 Task: Add Checklist CL0024 to Card Card0024 in Board Board0021 in Workspace Development in Trello
Action: Mouse moved to (392, 450)
Screenshot: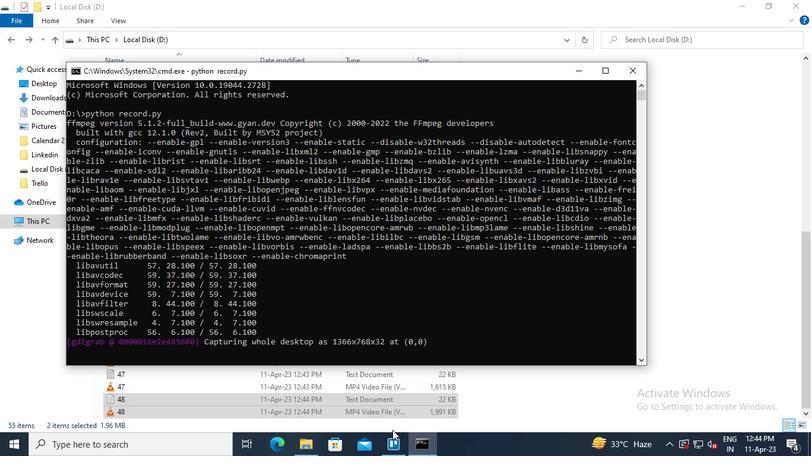 
Action: Mouse pressed left at (392, 450)
Screenshot: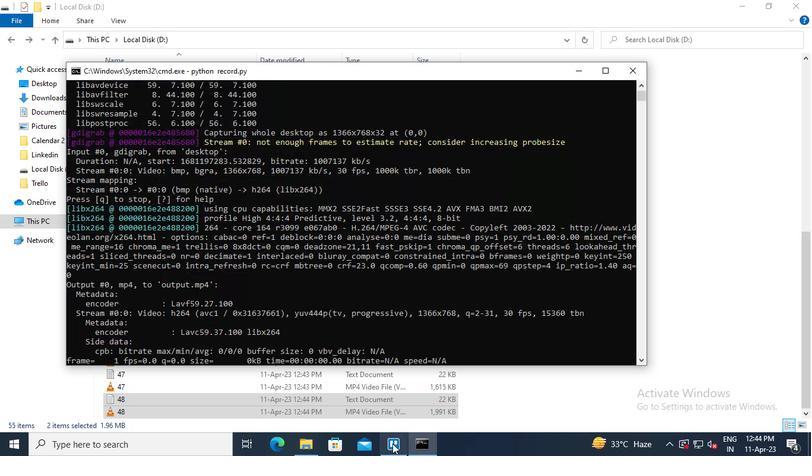 
Action: Mouse moved to (217, 373)
Screenshot: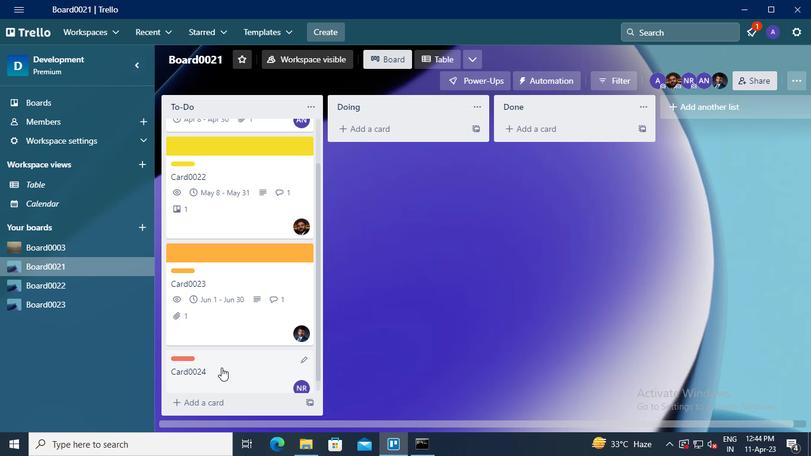 
Action: Mouse pressed left at (217, 373)
Screenshot: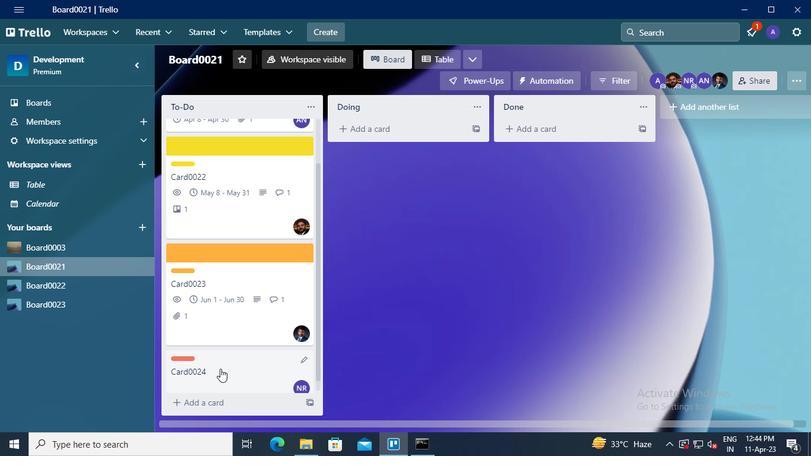 
Action: Mouse moved to (554, 199)
Screenshot: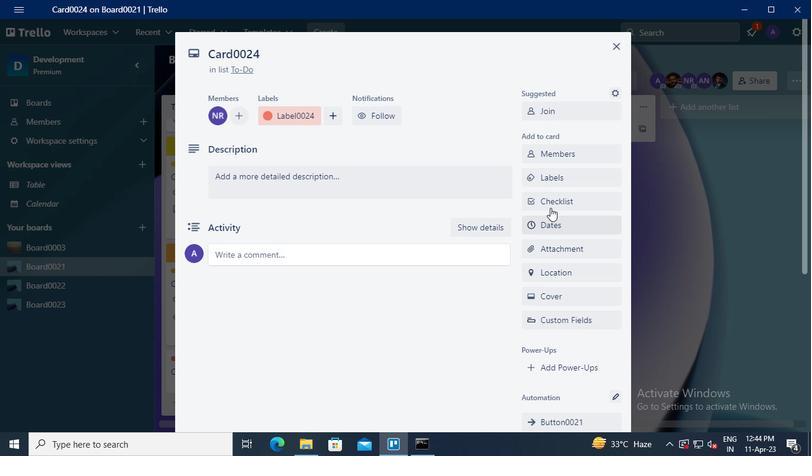 
Action: Mouse pressed left at (554, 199)
Screenshot: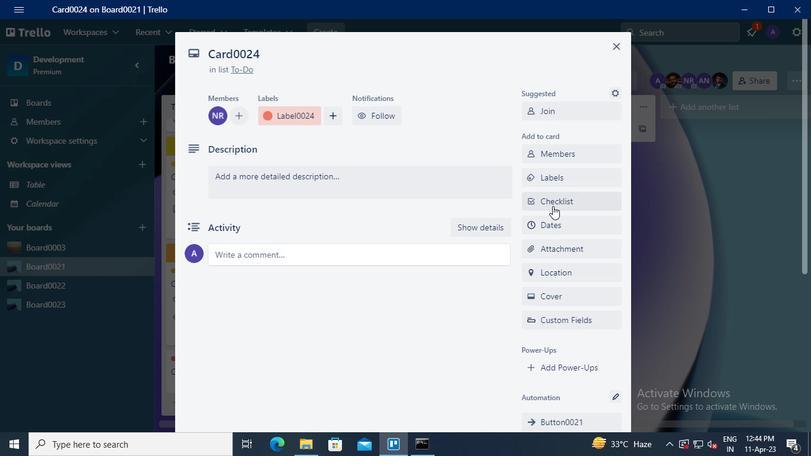 
Action: Mouse moved to (508, 270)
Screenshot: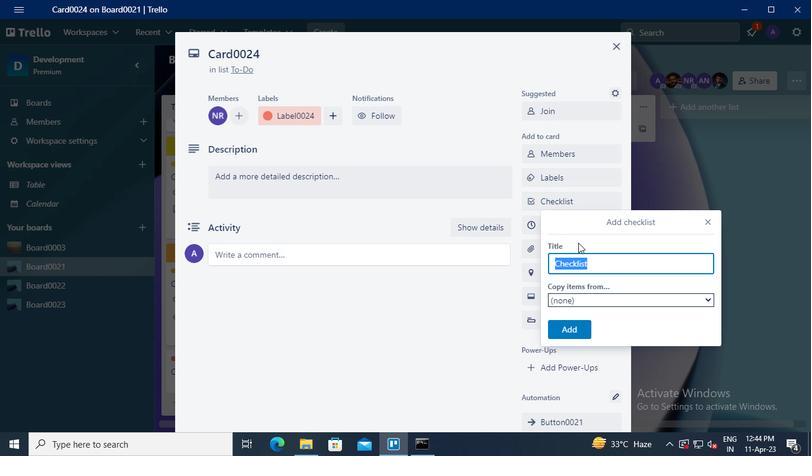 
Action: Keyboard Key.shift
Screenshot: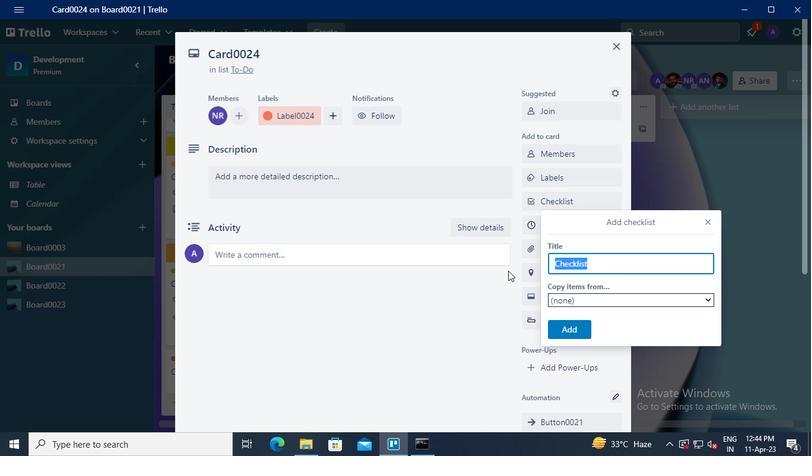 
Action: Keyboard C
Screenshot: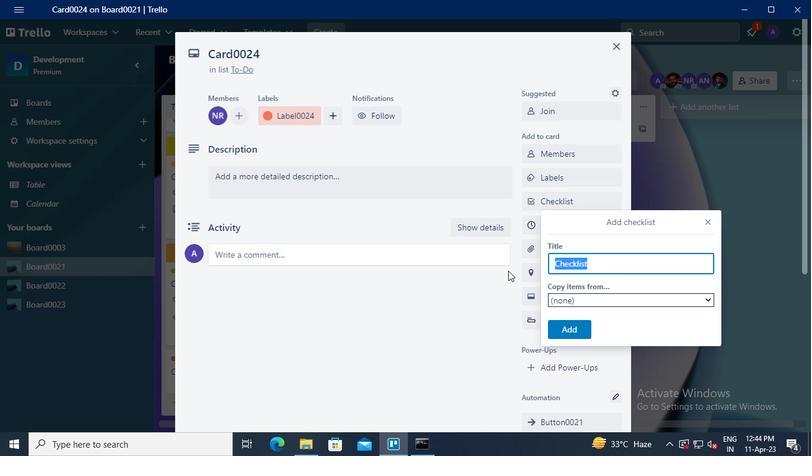 
Action: Keyboard L
Screenshot: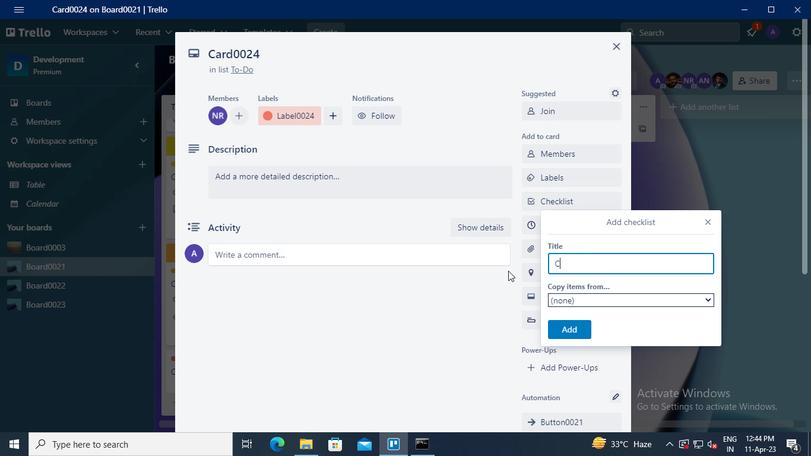 
Action: Keyboard <96>
Screenshot: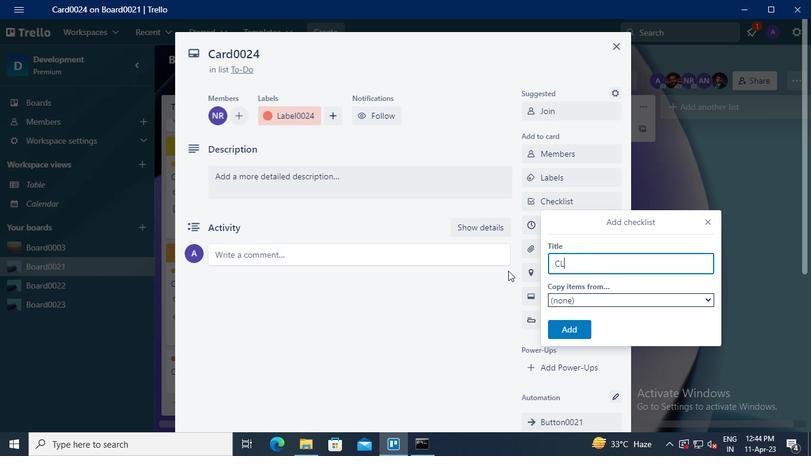 
Action: Keyboard <96>
Screenshot: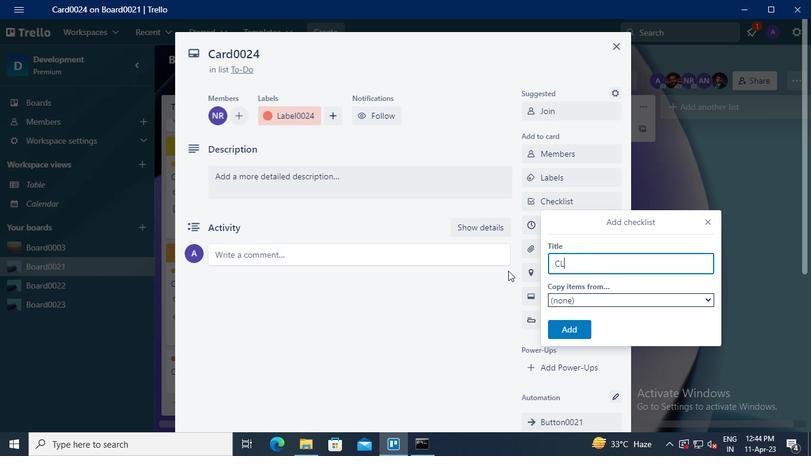 
Action: Keyboard <98>
Screenshot: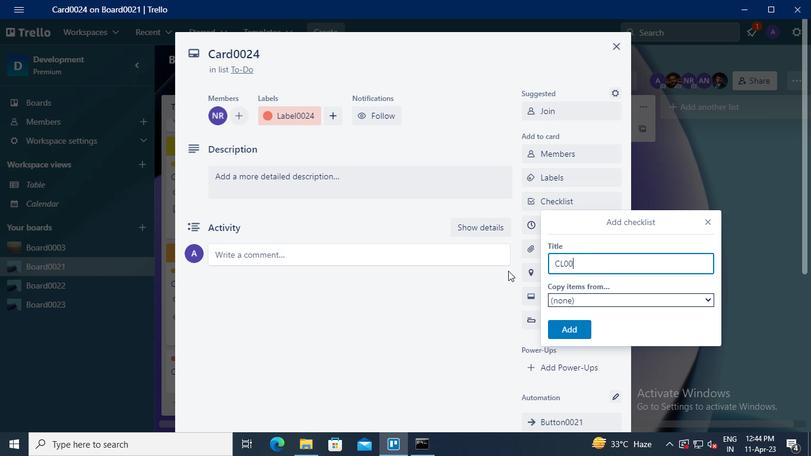 
Action: Keyboard <100>
Screenshot: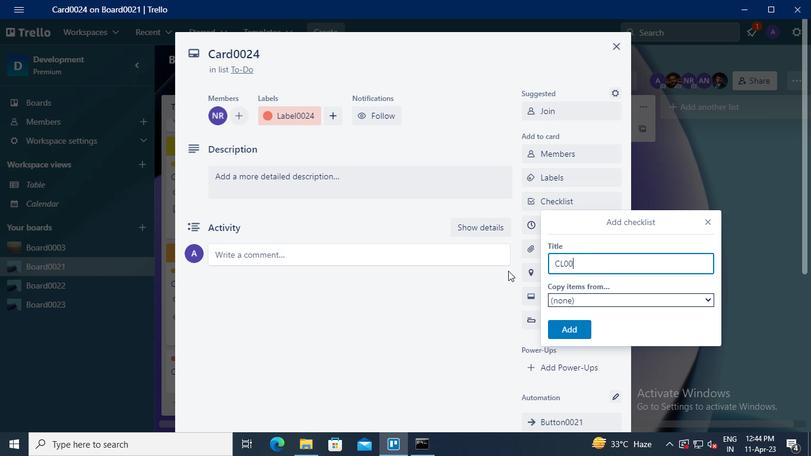 
Action: Mouse moved to (581, 333)
Screenshot: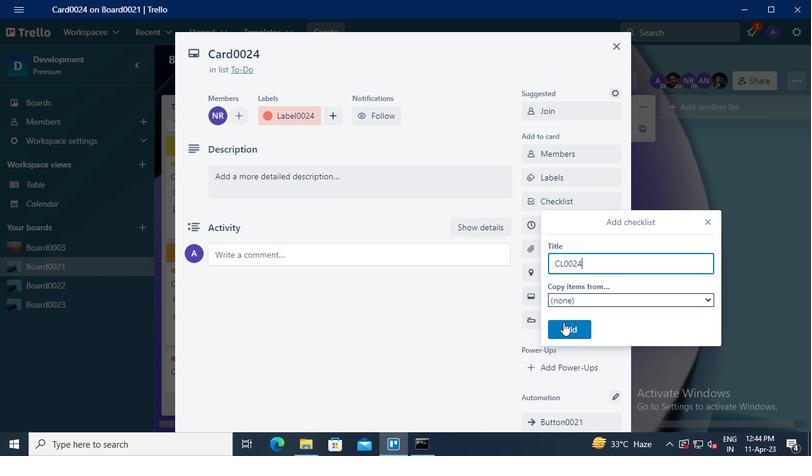 
Action: Mouse pressed left at (581, 333)
Screenshot: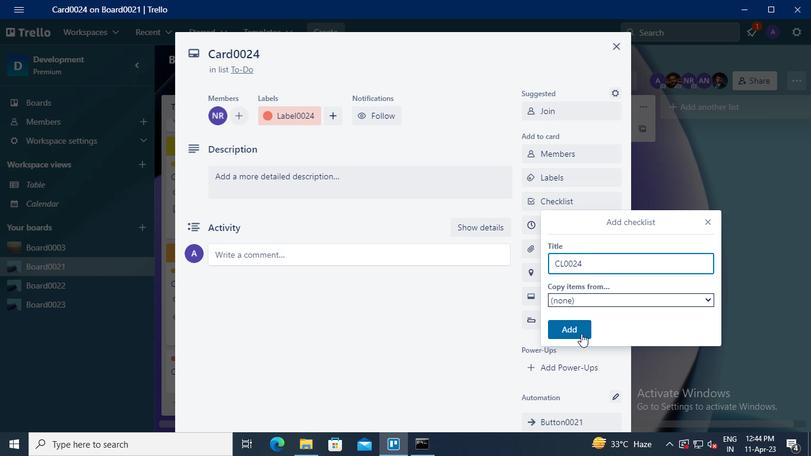 
Action: Mouse moved to (425, 445)
Screenshot: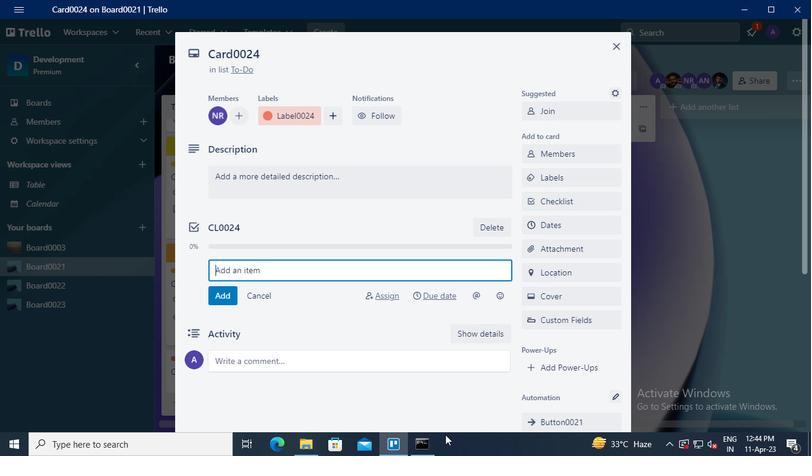 
Action: Mouse pressed left at (425, 445)
Screenshot: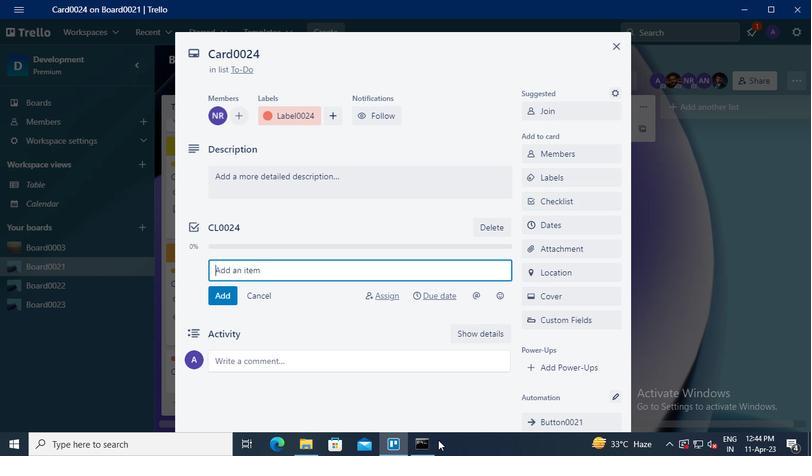 
Action: Mouse moved to (637, 74)
Screenshot: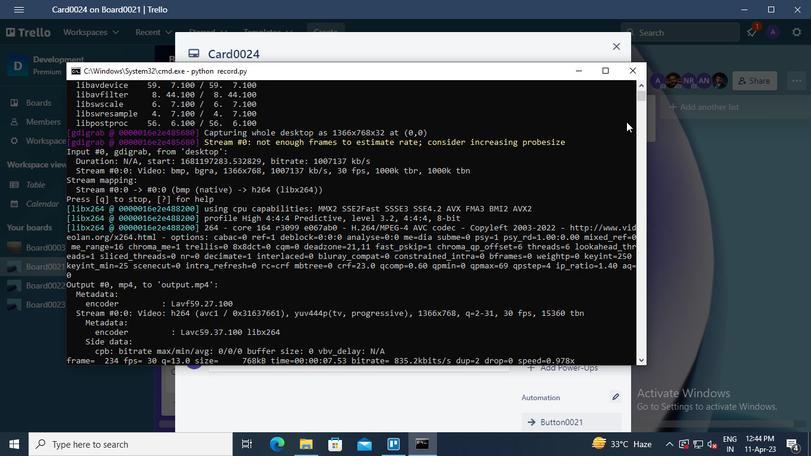 
Action: Mouse pressed left at (637, 74)
Screenshot: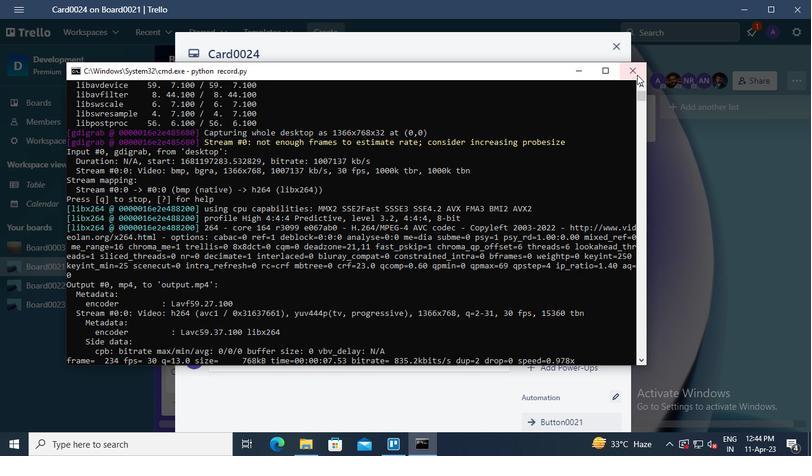 
Action: Mouse moved to (625, 94)
Screenshot: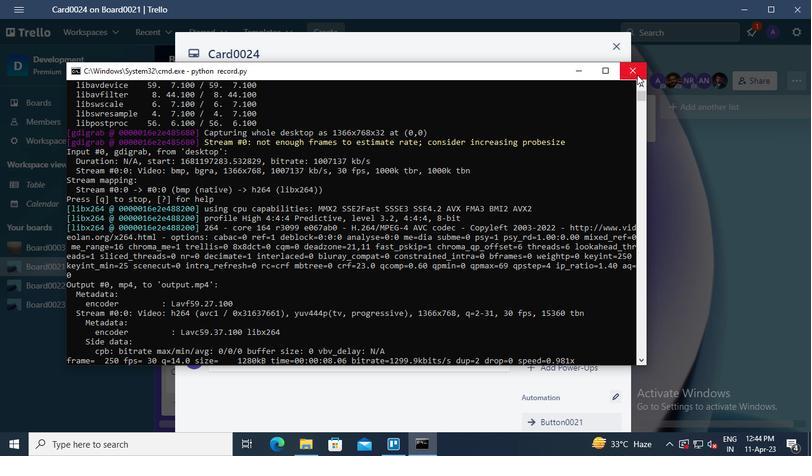 
